 Task: Log work in the project Wizardry for the issue 'Create a new online platform for online investment courses with advanced financial modeling and analysis features' spent time as '1w 1d 6h 13m' and remaining time as '1w 6d 19h 53m' and add a flag. Now add the issue to the epic 'Blockchain Implementation'.
Action: Mouse moved to (926, 253)
Screenshot: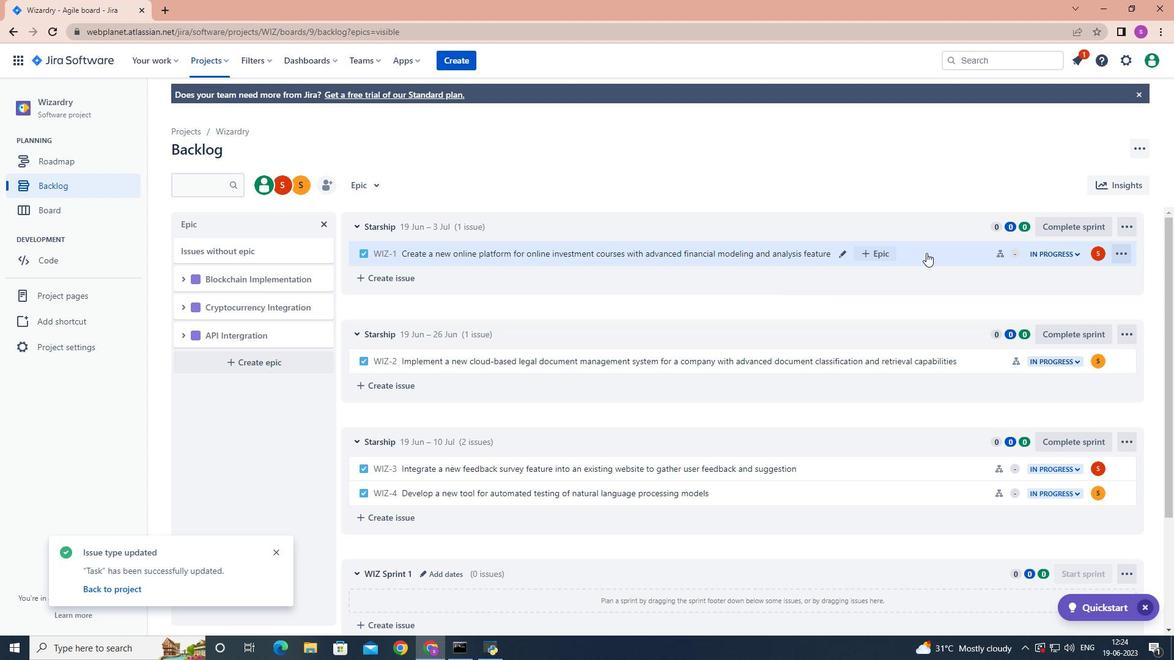 
Action: Mouse pressed left at (926, 253)
Screenshot: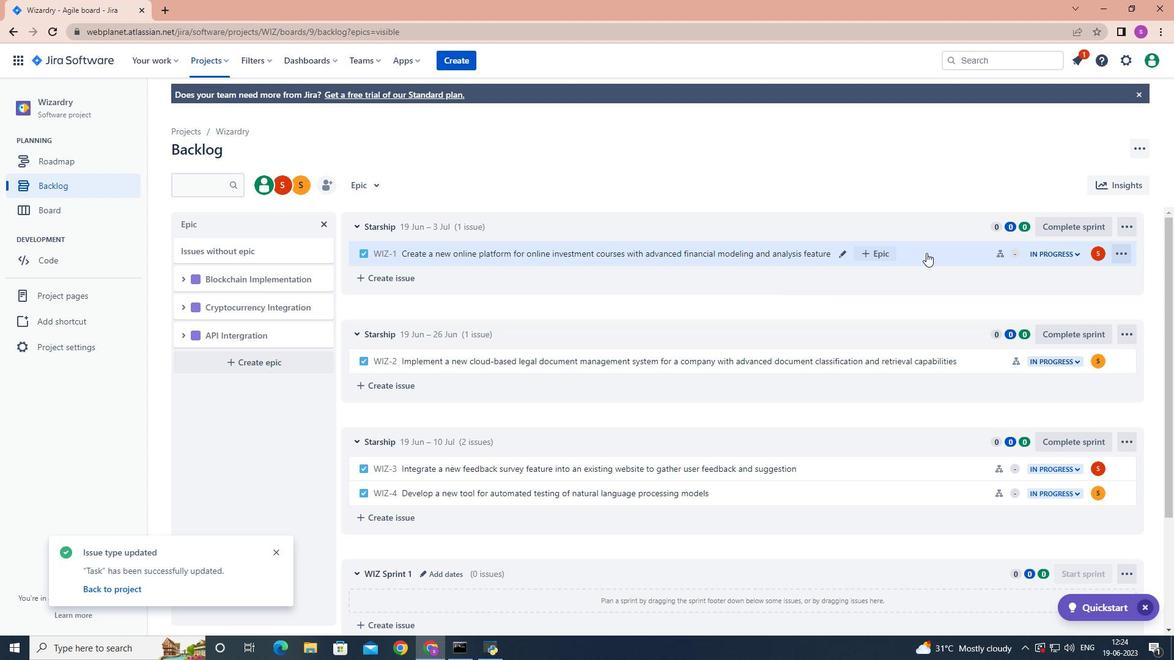 
Action: Mouse moved to (1121, 219)
Screenshot: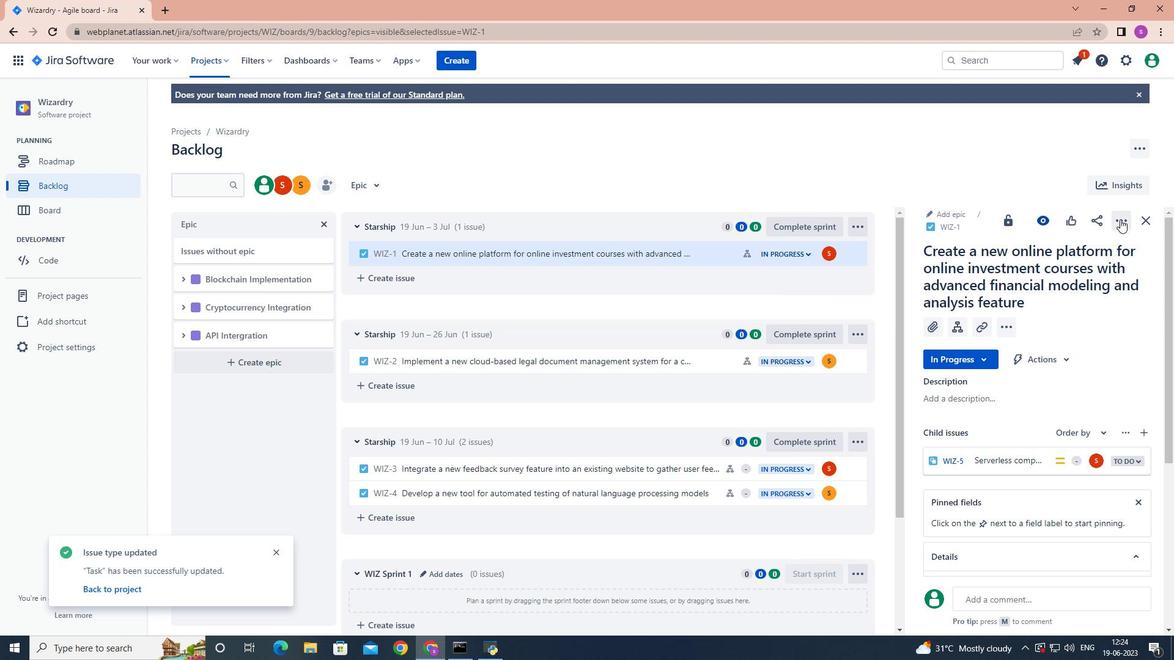 
Action: Mouse pressed left at (1121, 219)
Screenshot: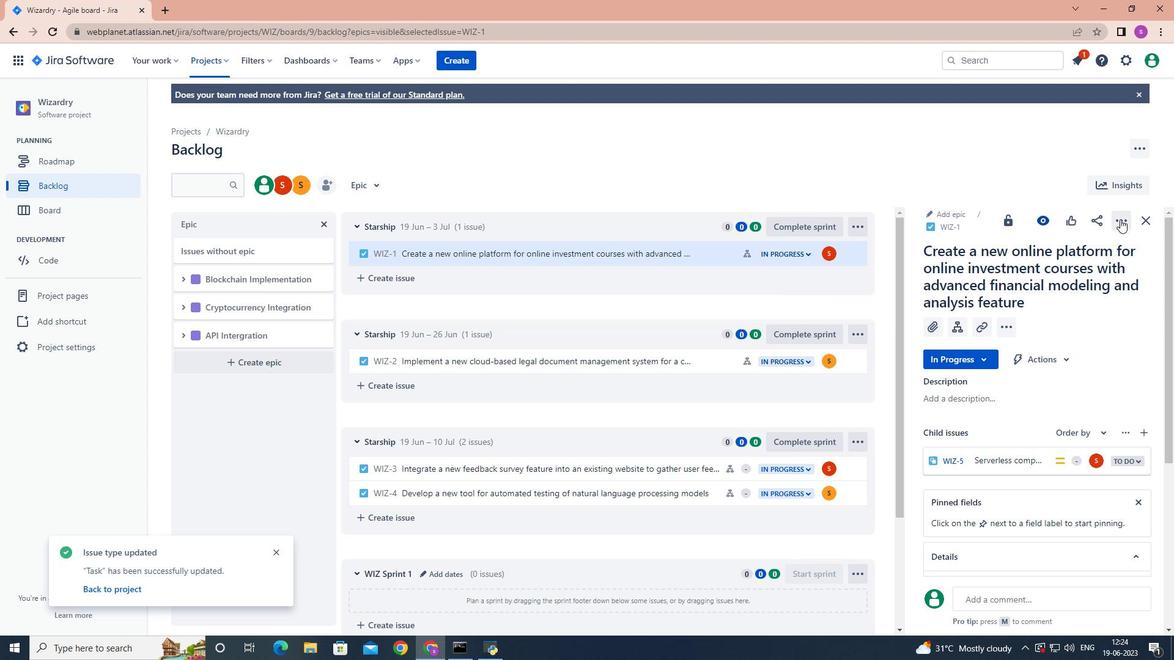 
Action: Mouse moved to (1064, 256)
Screenshot: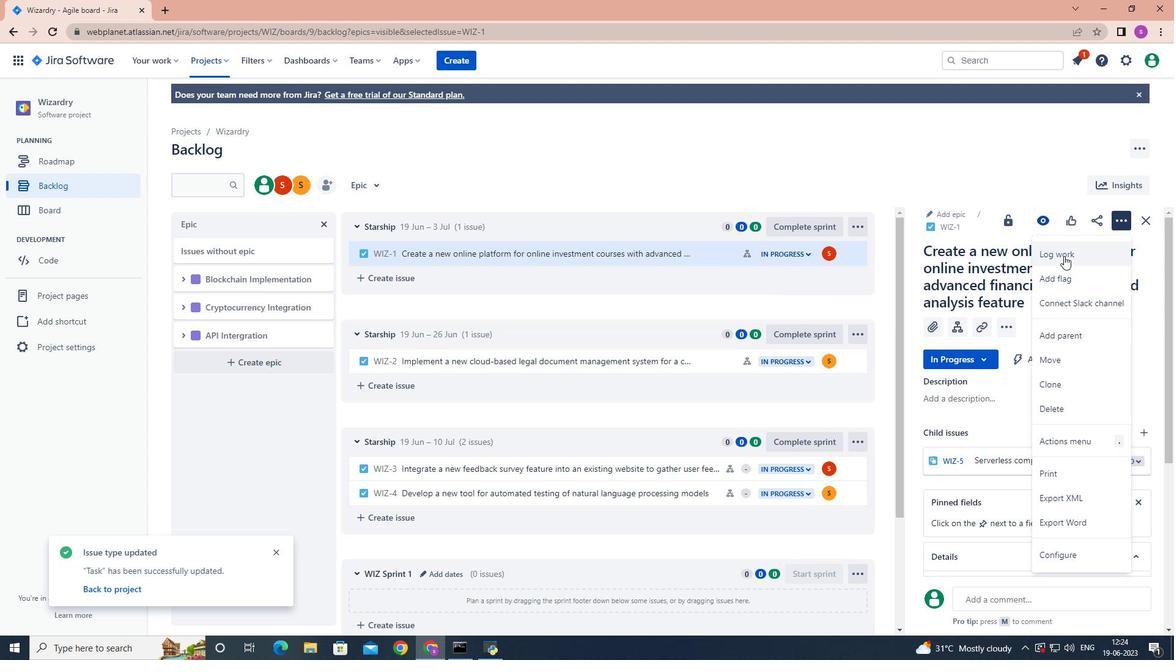 
Action: Mouse pressed left at (1064, 256)
Screenshot: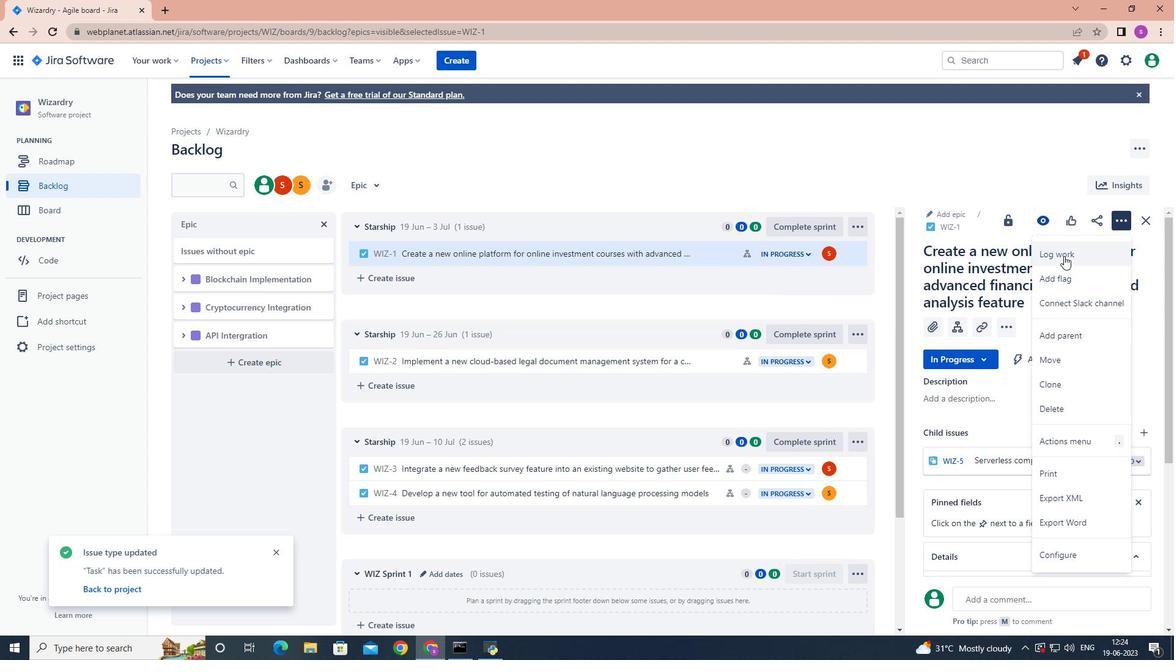 
Action: Mouse moved to (1066, 254)
Screenshot: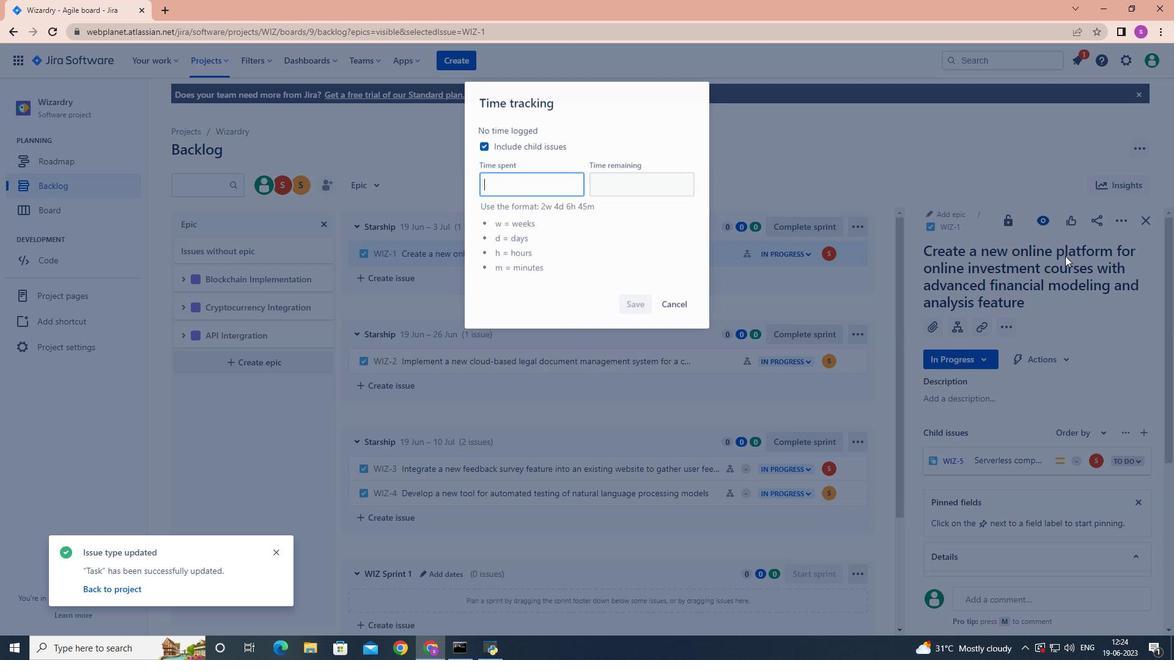 
Action: Key pressed 1w<Key.space>1d<Key.space>6h<Key.space>13m
Screenshot: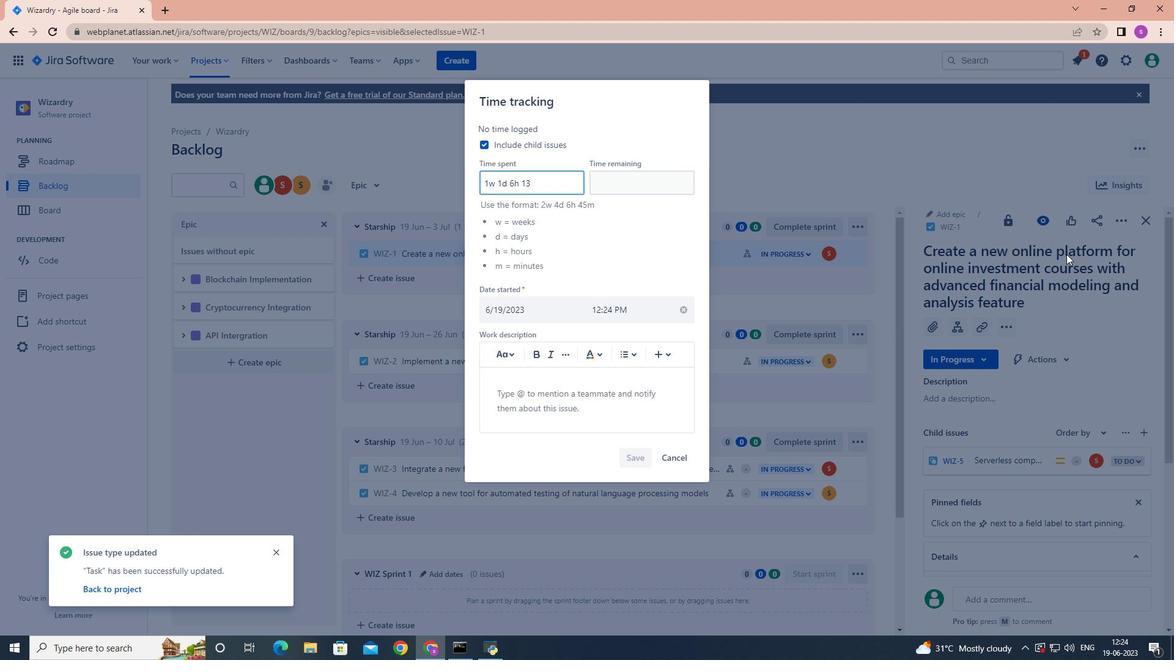 
Action: Mouse moved to (634, 185)
Screenshot: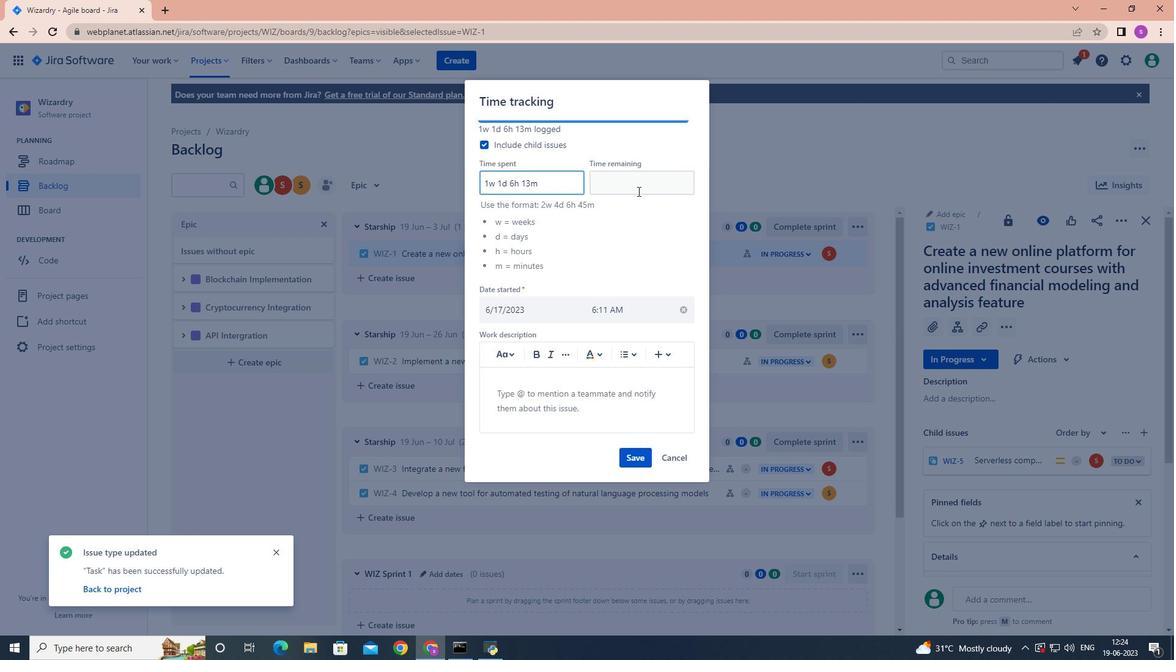 
Action: Mouse pressed left at (634, 185)
Screenshot: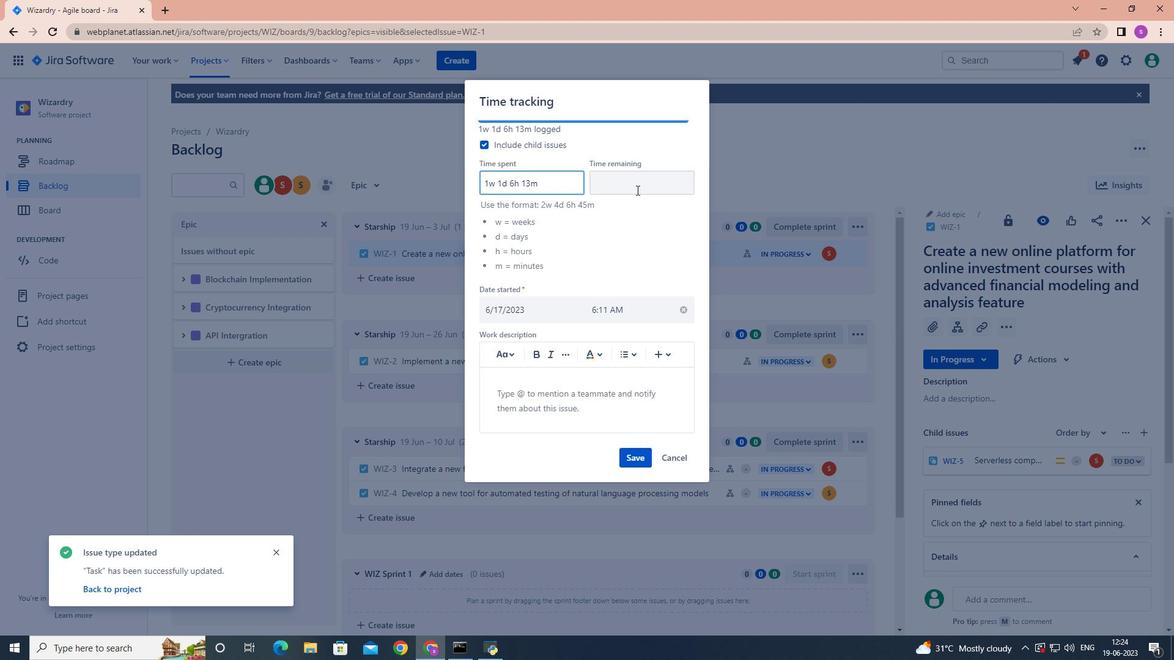 
Action: Mouse moved to (634, 183)
Screenshot: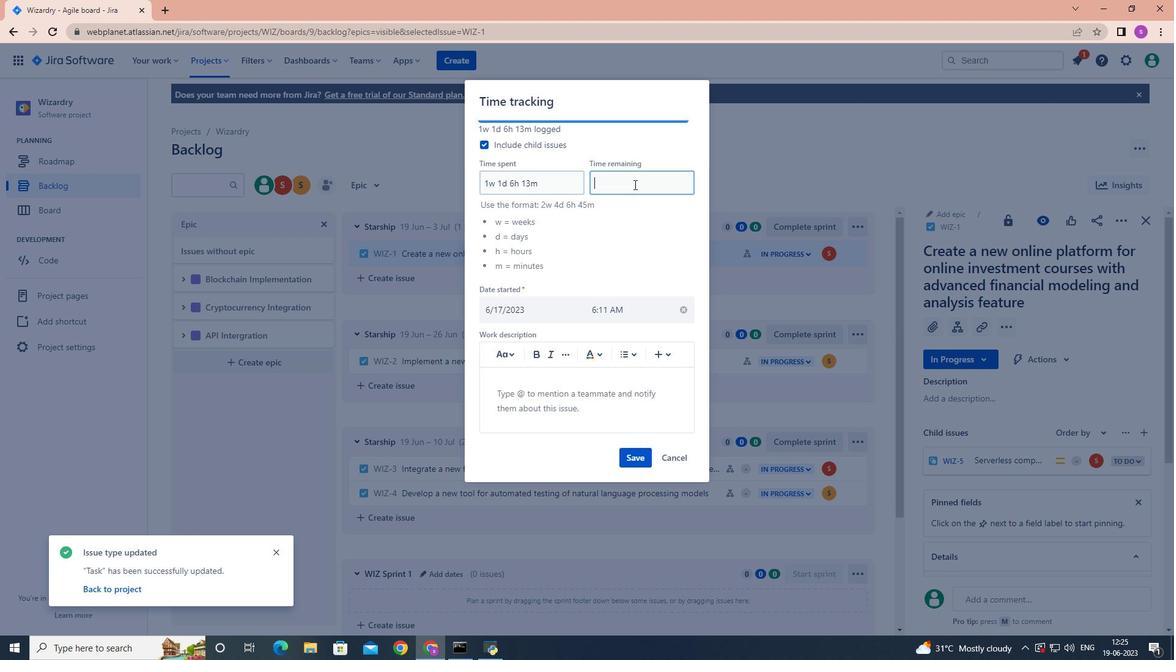 
Action: Key pressed 1w<Key.space>6d<Key.space>18<Key.backspace>9h<Key.space>53m
Screenshot: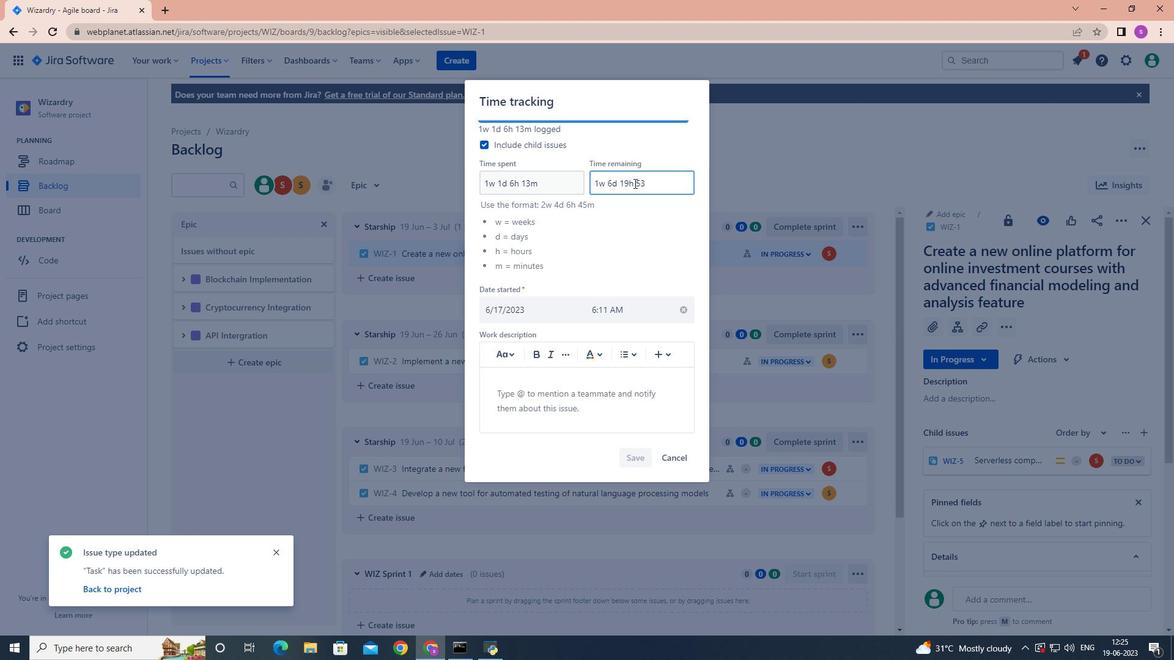 
Action: Mouse moved to (625, 462)
Screenshot: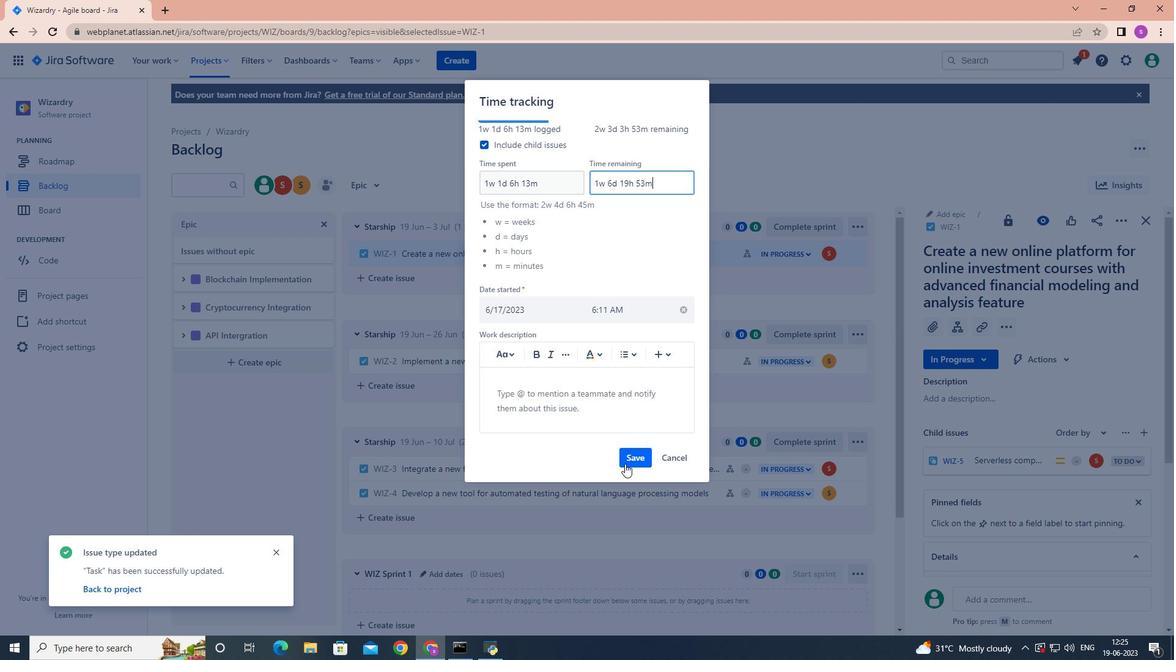 
Action: Mouse pressed left at (625, 462)
Screenshot: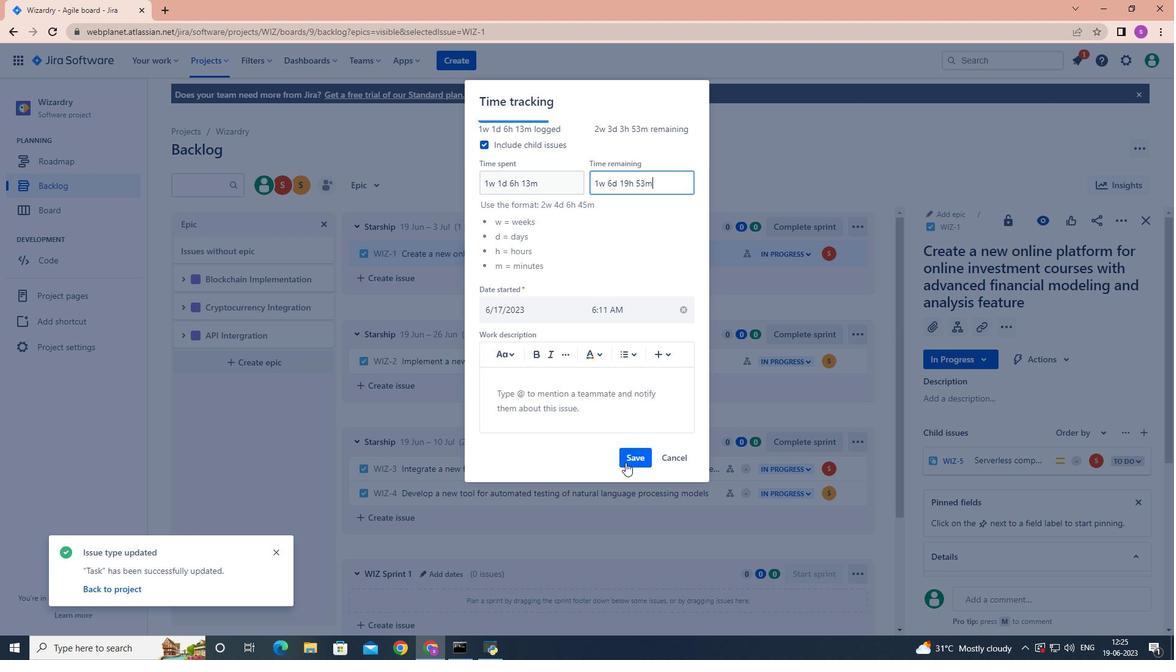 
Action: Mouse moved to (1124, 220)
Screenshot: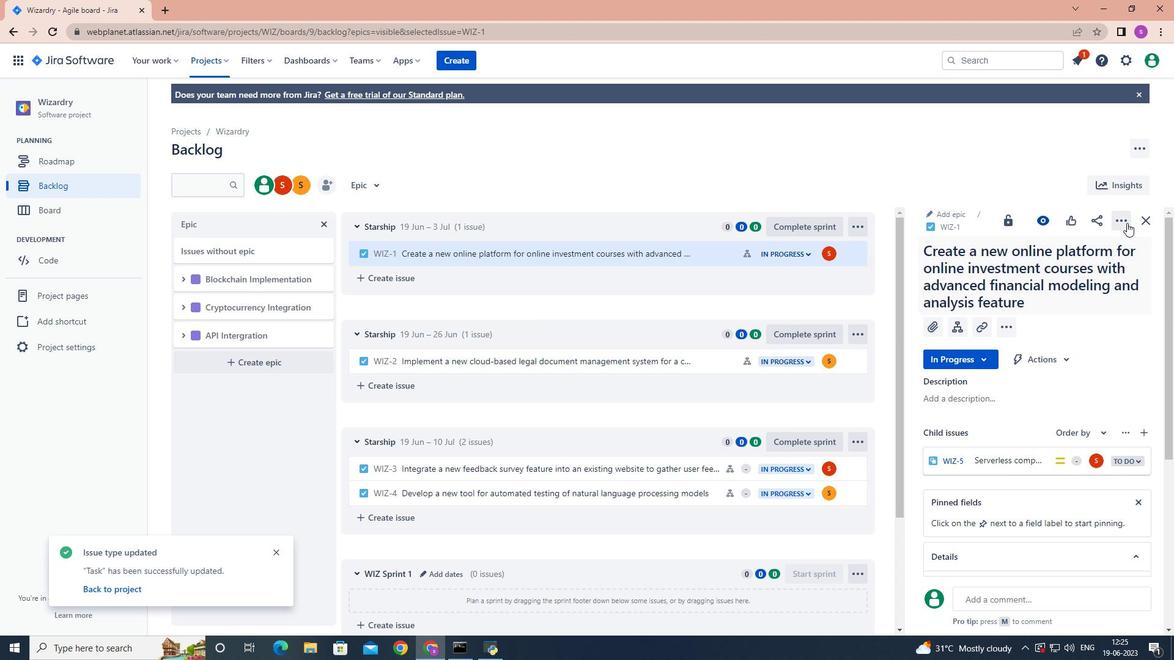 
Action: Mouse pressed left at (1124, 220)
Screenshot: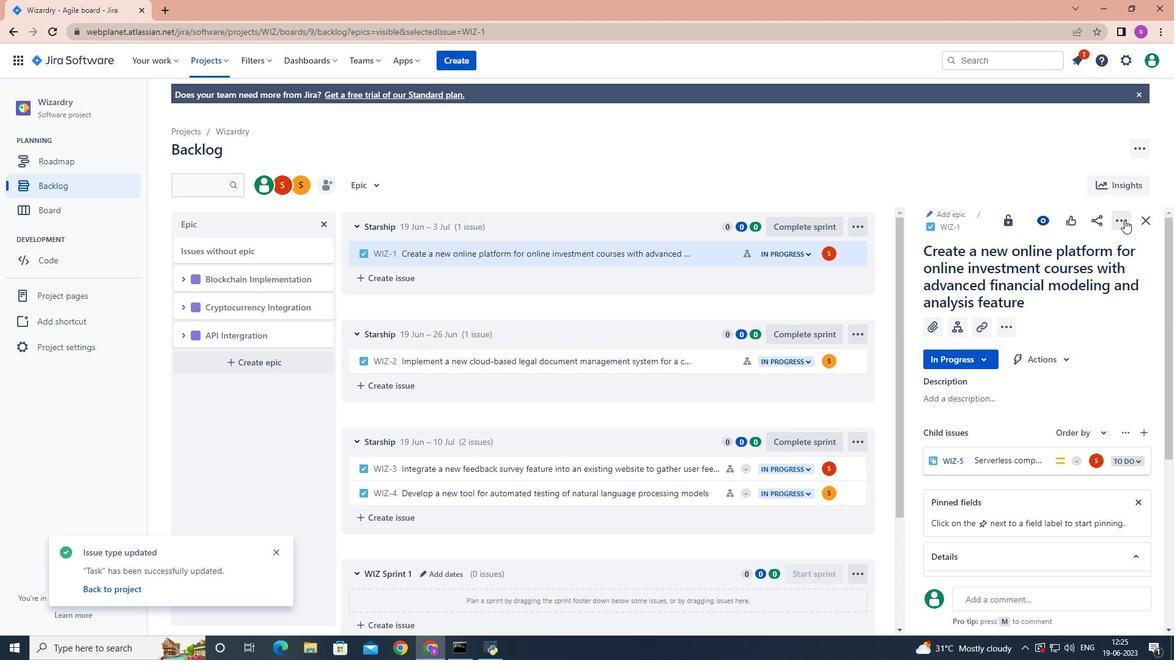 
Action: Mouse moved to (1072, 275)
Screenshot: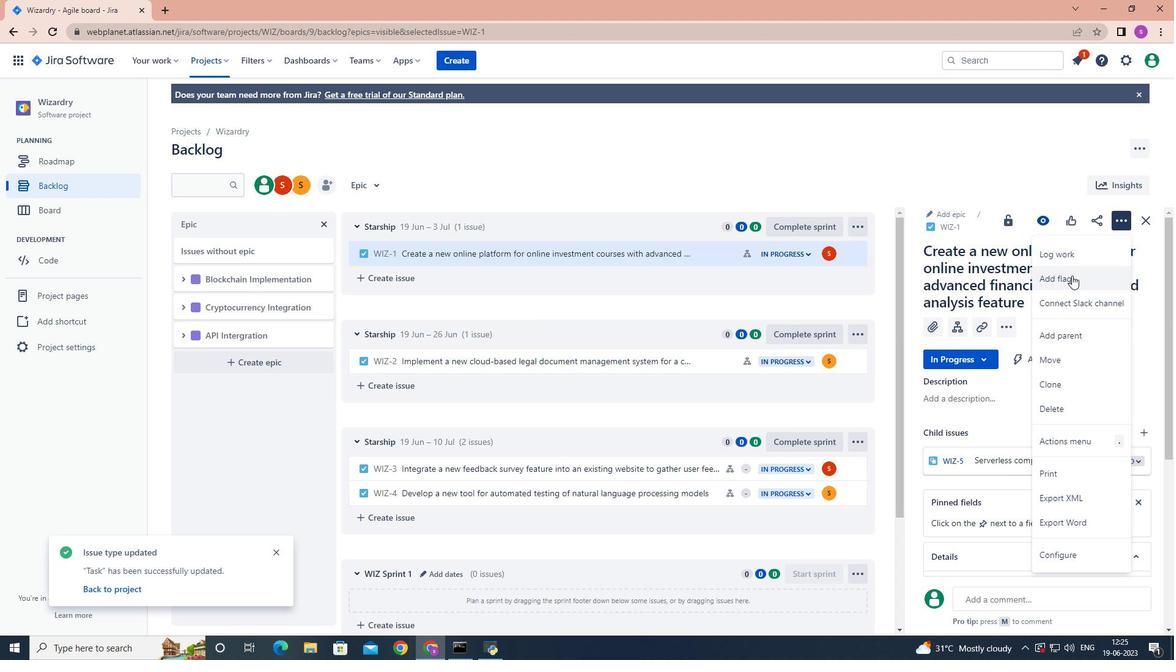 
Action: Mouse pressed left at (1072, 275)
Screenshot: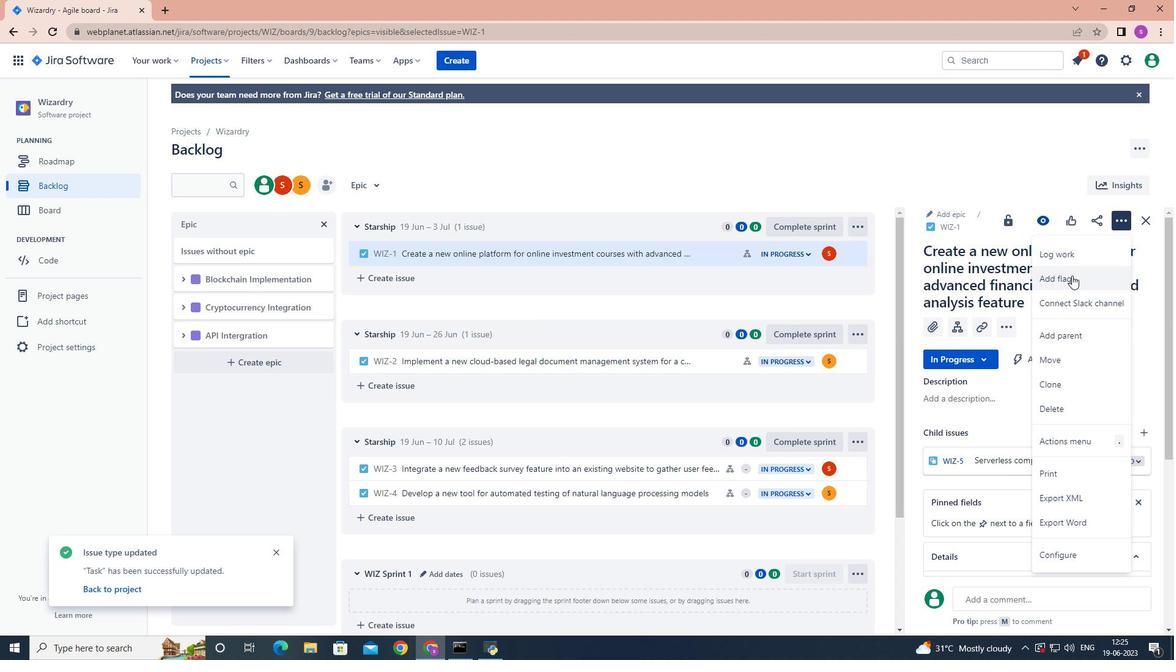 
Action: Mouse moved to (691, 254)
Screenshot: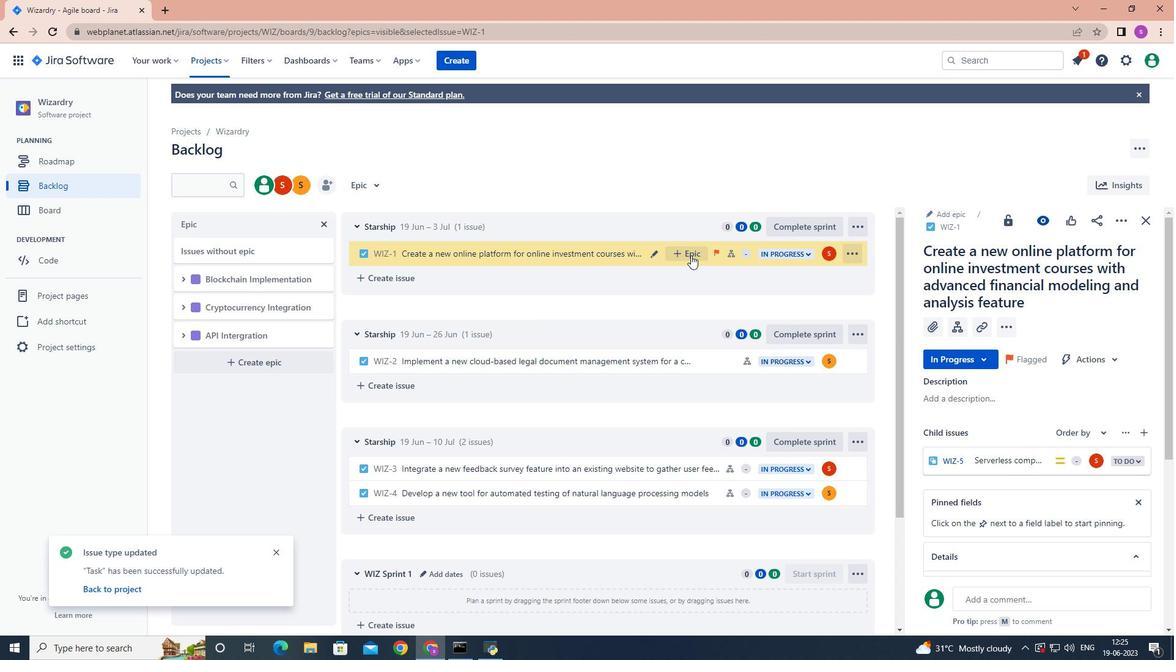 
Action: Mouse pressed left at (691, 254)
Screenshot: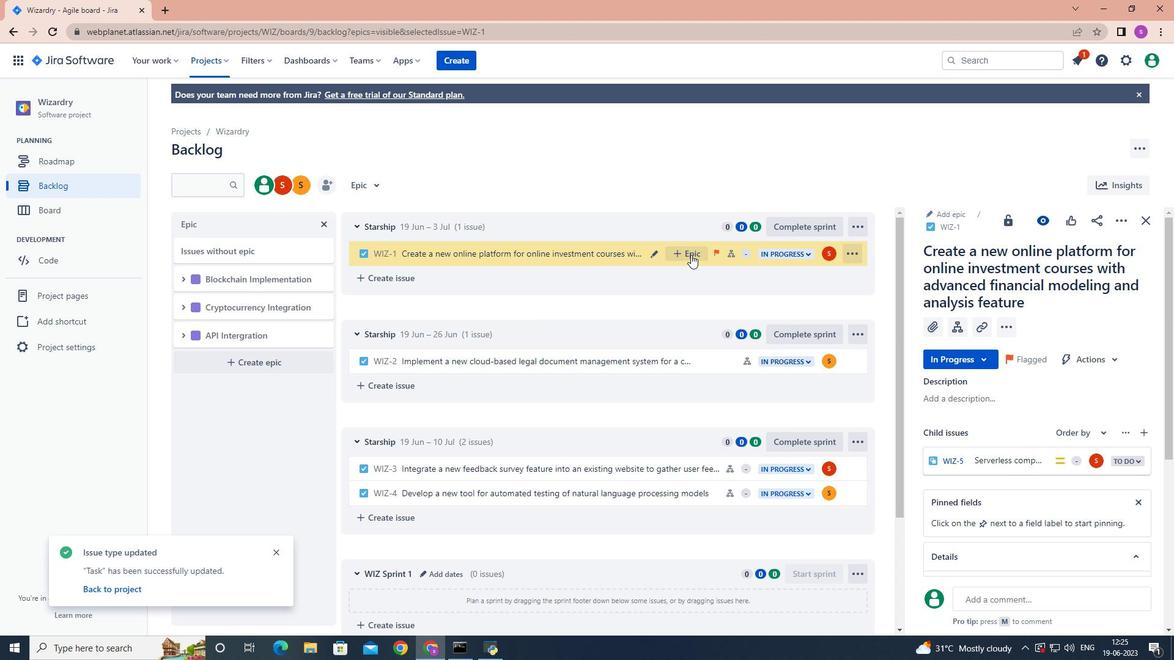 
Action: Mouse moved to (743, 343)
Screenshot: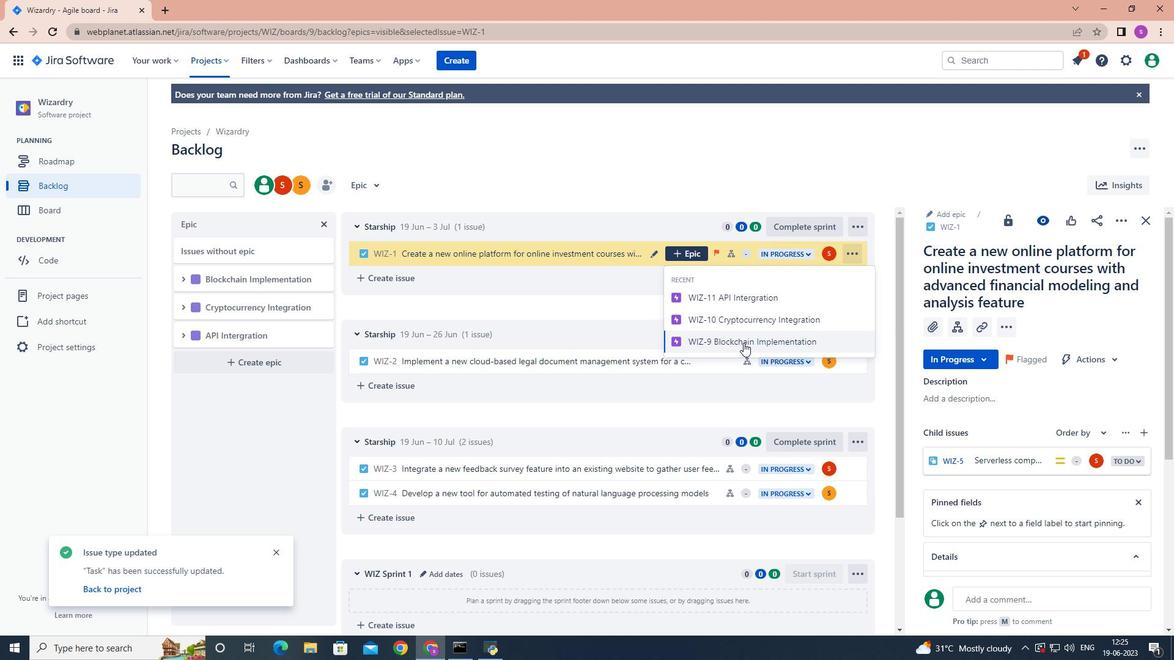 
Action: Mouse pressed left at (743, 343)
Screenshot: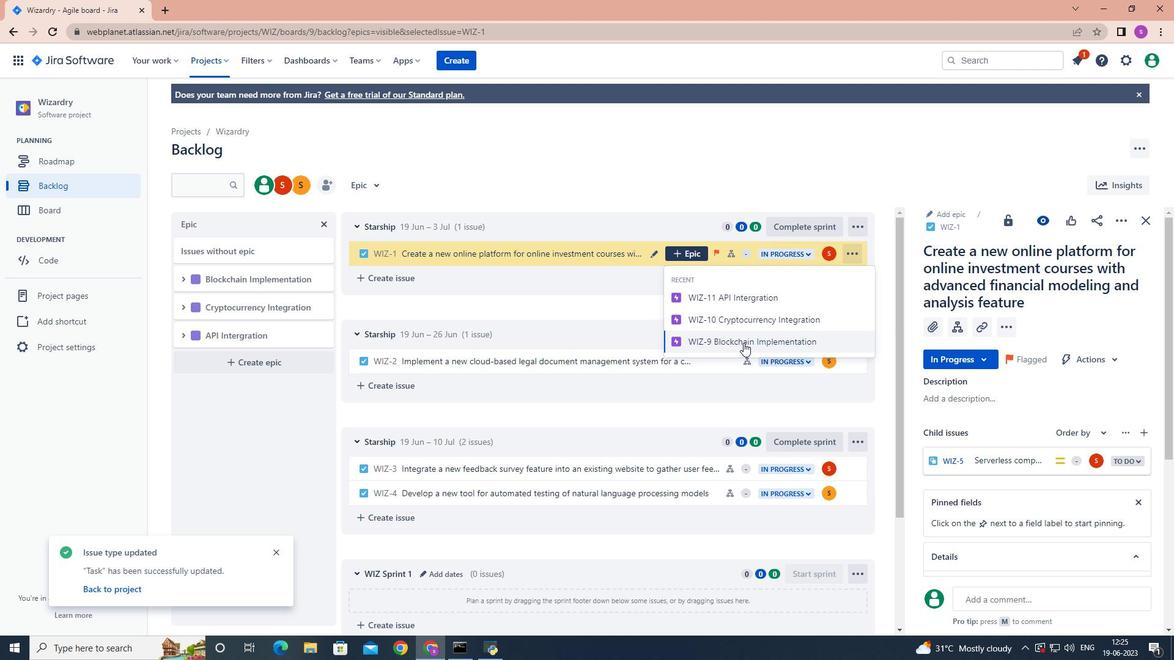 
Action: Mouse moved to (743, 335)
Screenshot: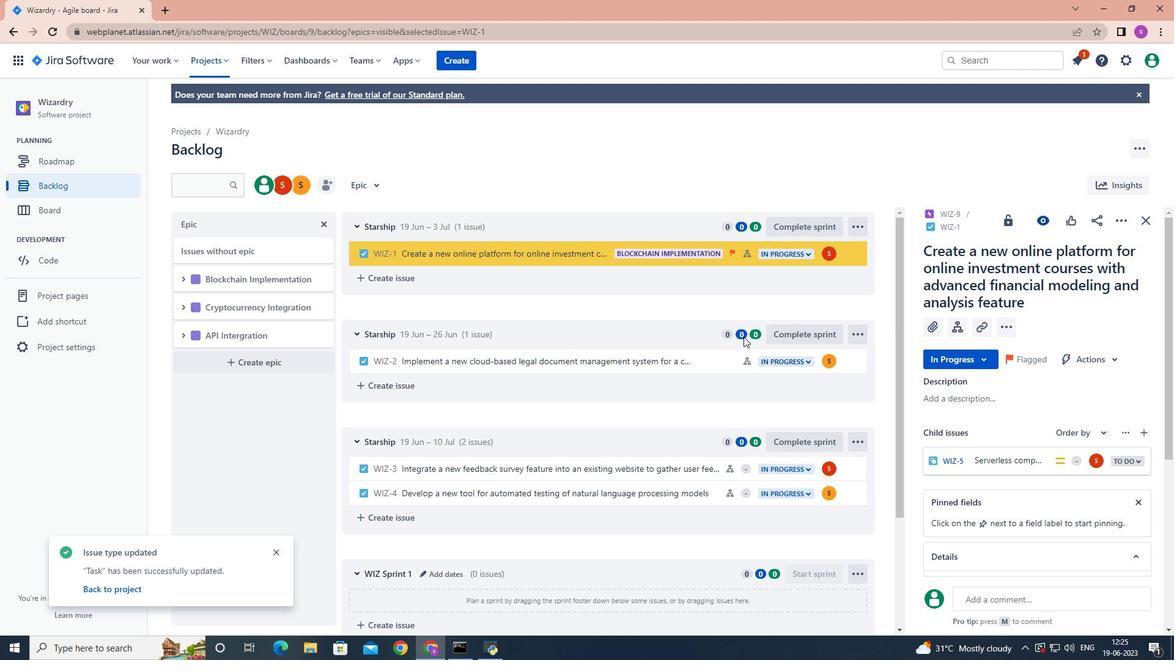 
